 Task: Create a task  Issue with data being truncated when saving to database , assign it to team member softage.6@softage.net in the project ZeroG and update the status of the task to  On Track  , set the priority of the task to Low.
Action: Mouse moved to (230, 176)
Screenshot: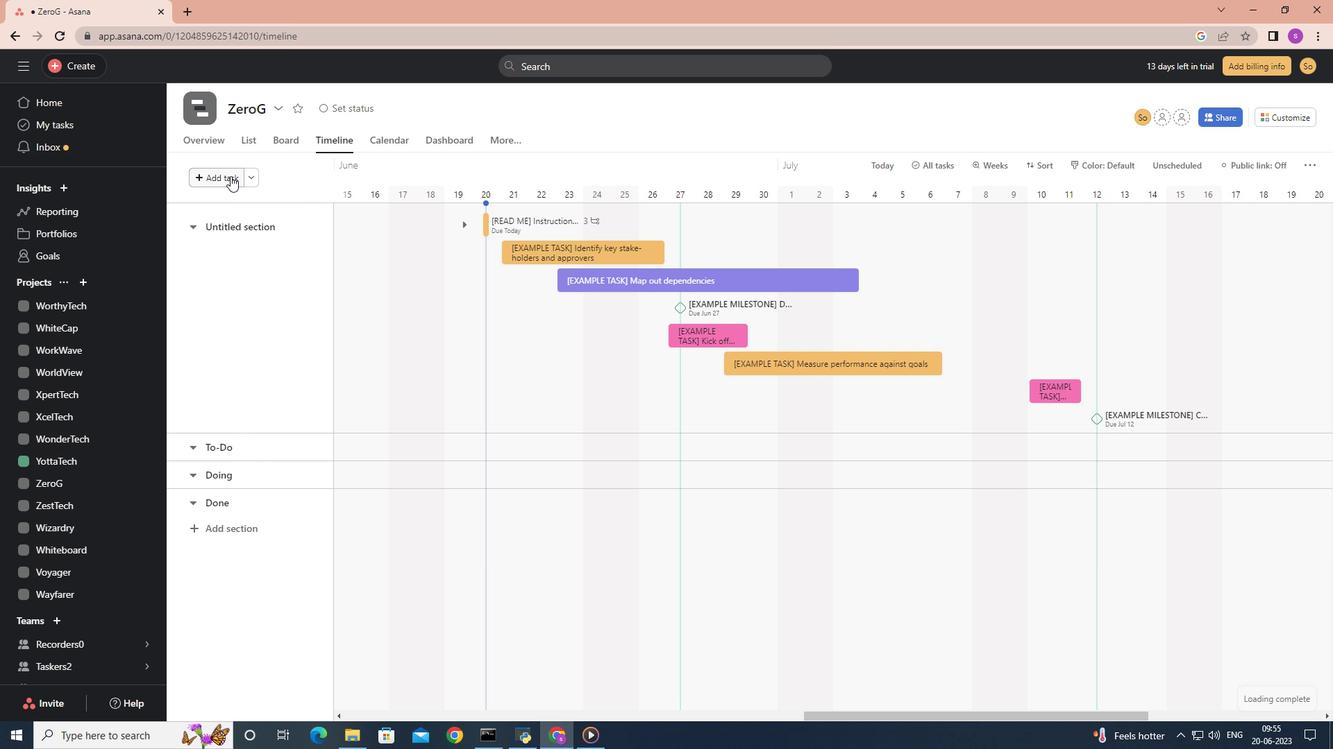 
Action: Mouse pressed left at (230, 176)
Screenshot: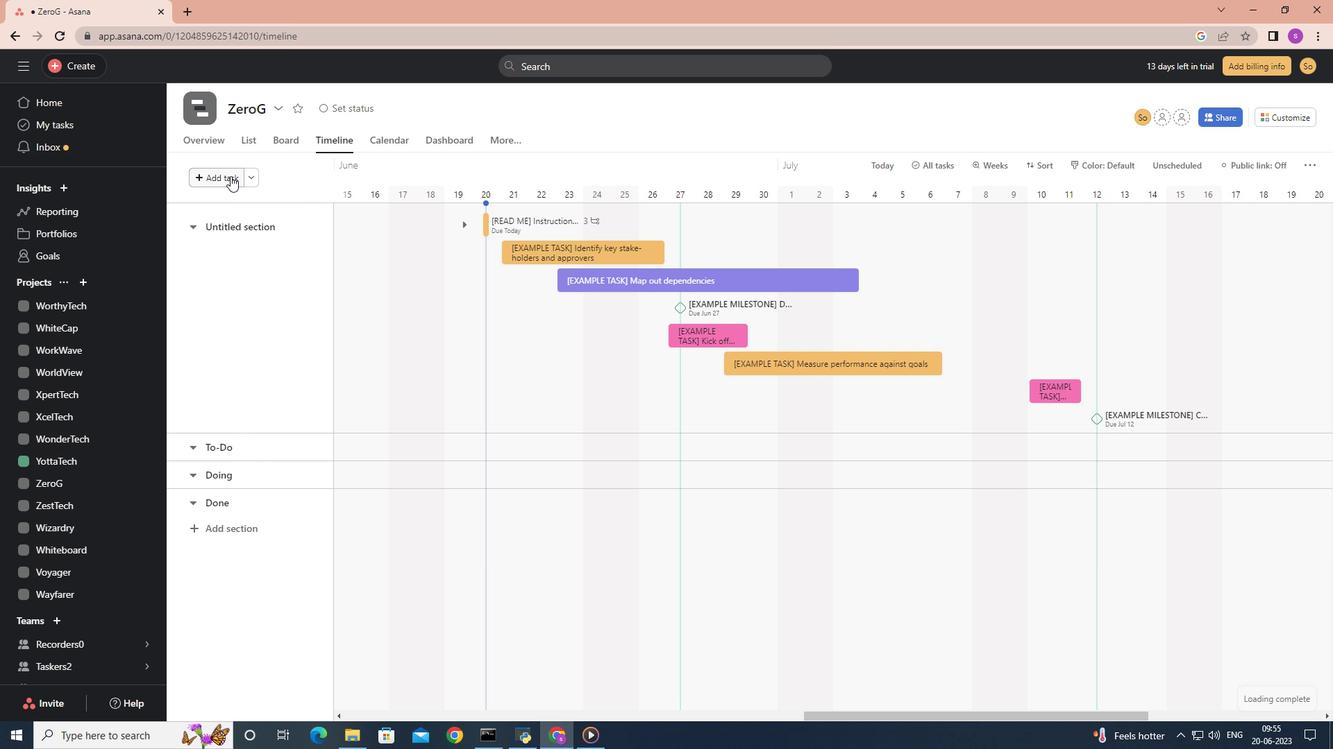 
Action: Mouse moved to (522, 230)
Screenshot: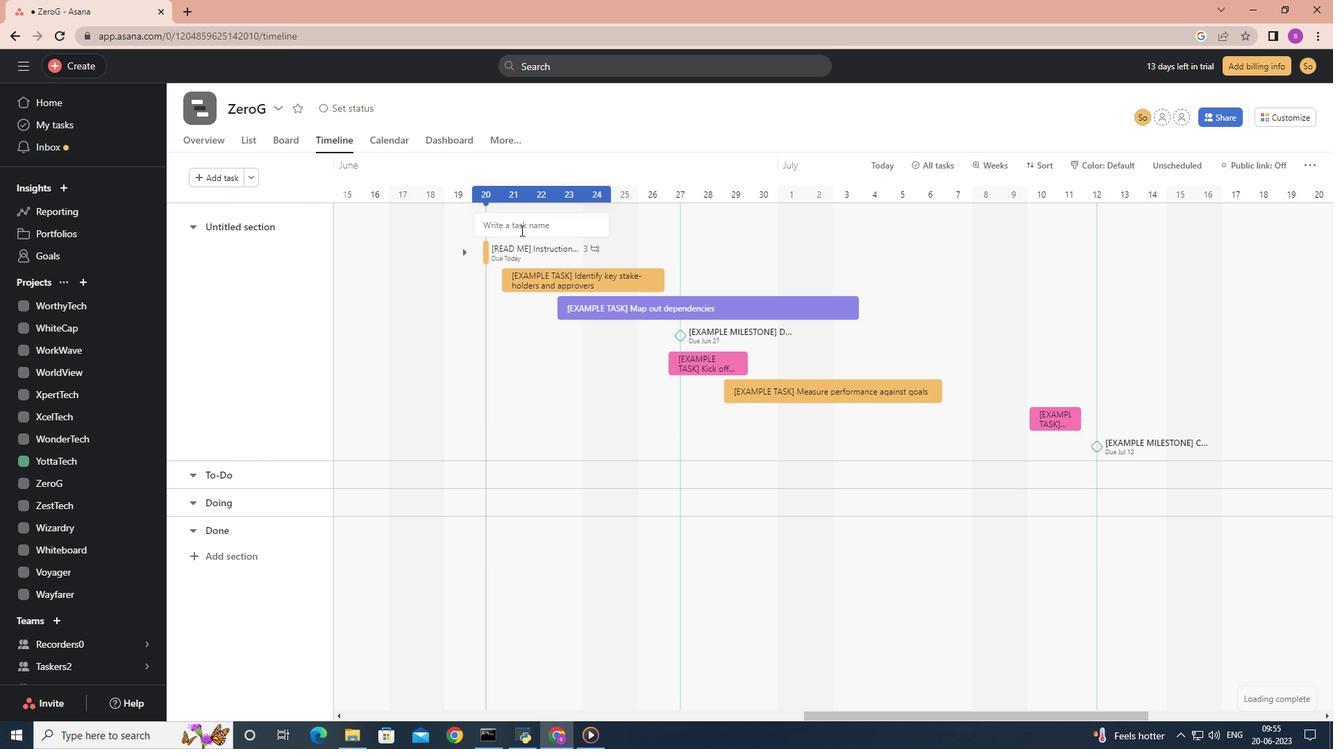 
Action: Key pressed <Key.shift>Issue<Key.space>with<Key.space>data<Key.space>being<Key.space>truncated<Key.space>whw<Key.backspace>en<Key.space>saving<Key.space>to<Key.space>data<Key.space><Key.backspace>basr<Key.backspace>e<Key.enter>
Screenshot: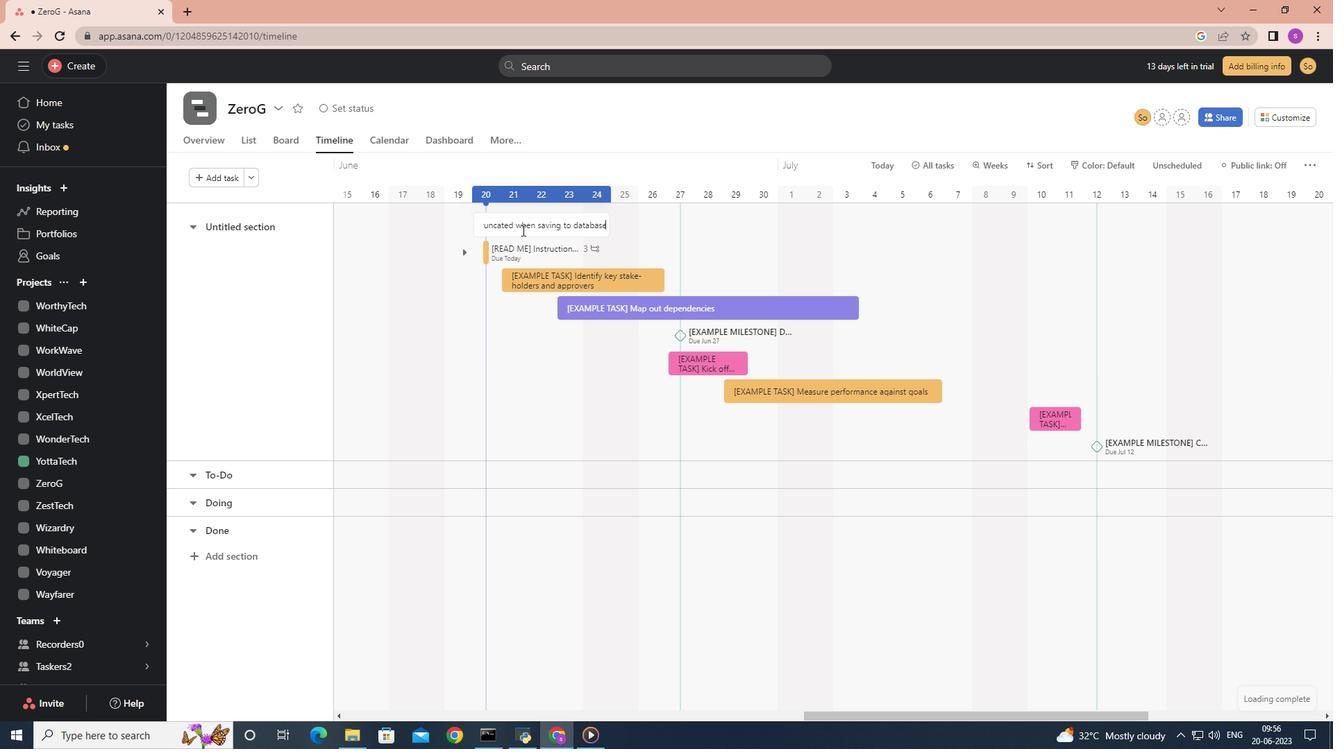 
Action: Mouse moved to (561, 221)
Screenshot: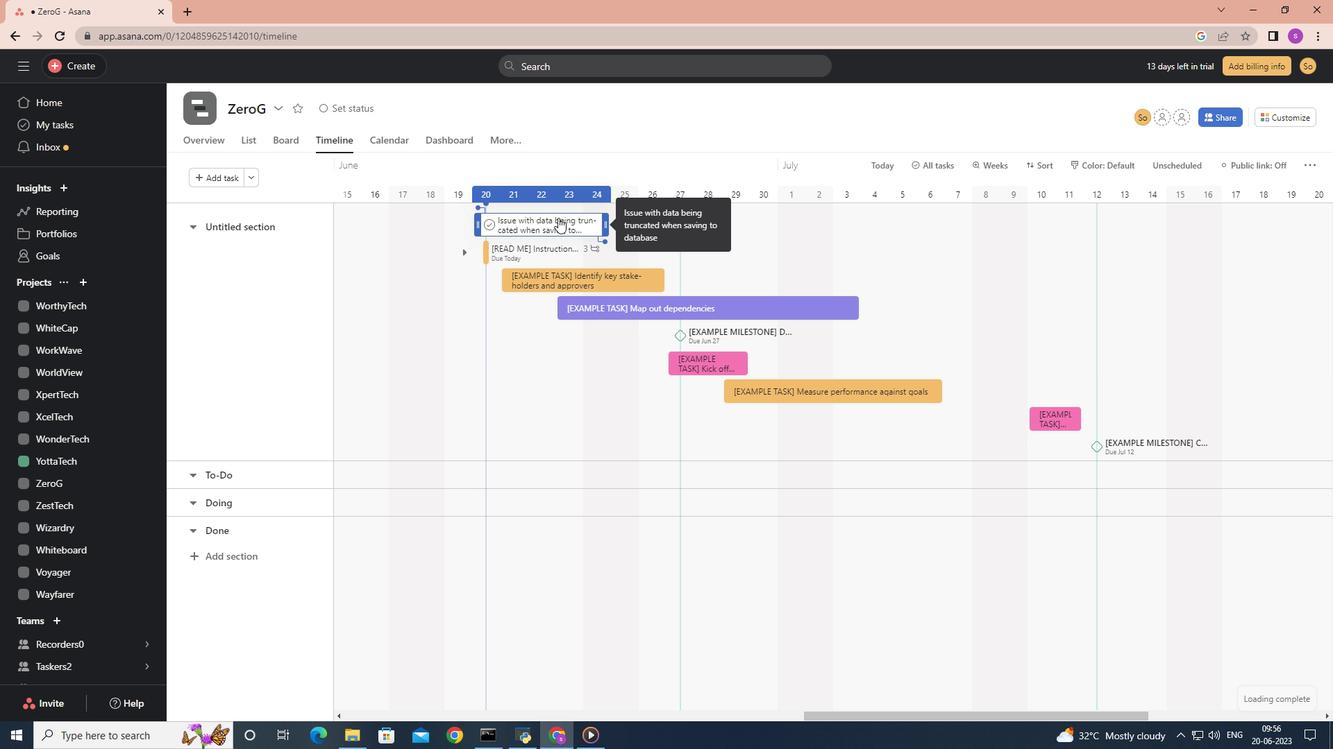 
Action: Mouse pressed left at (561, 221)
Screenshot: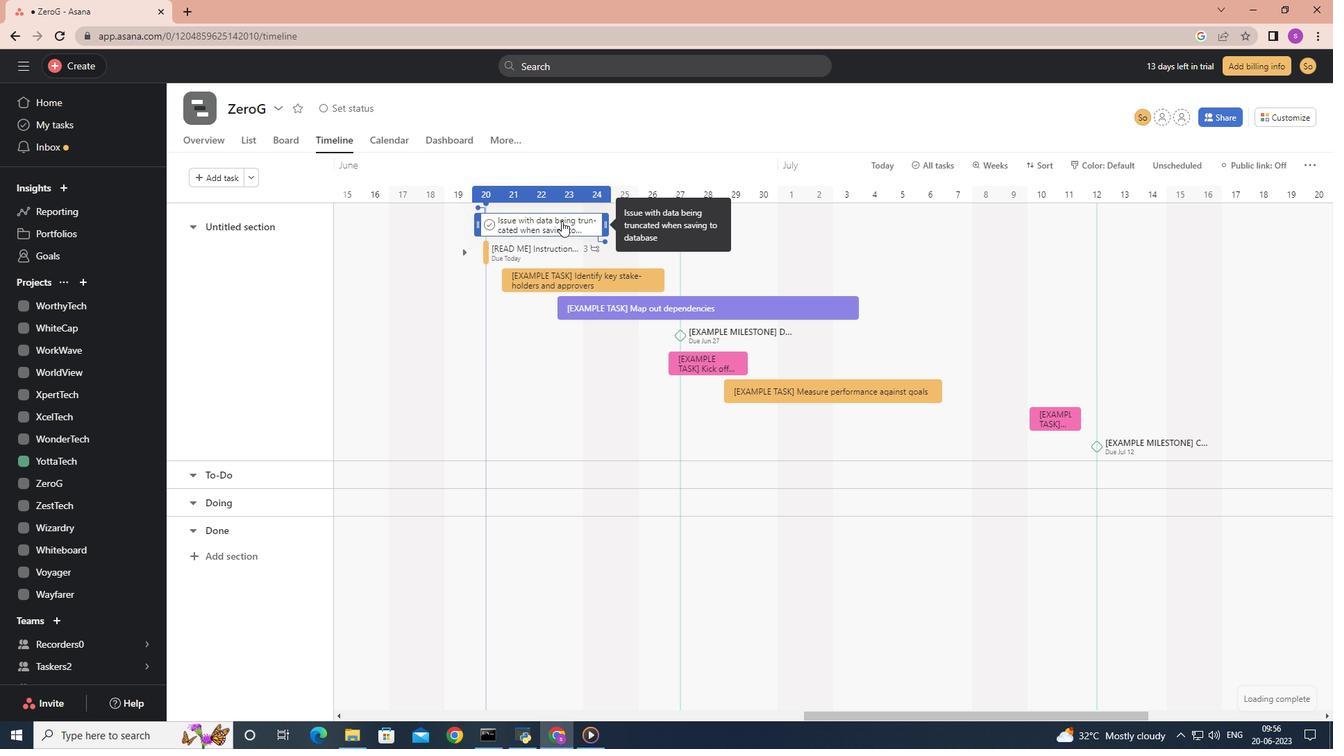 
Action: Mouse moved to (1013, 249)
Screenshot: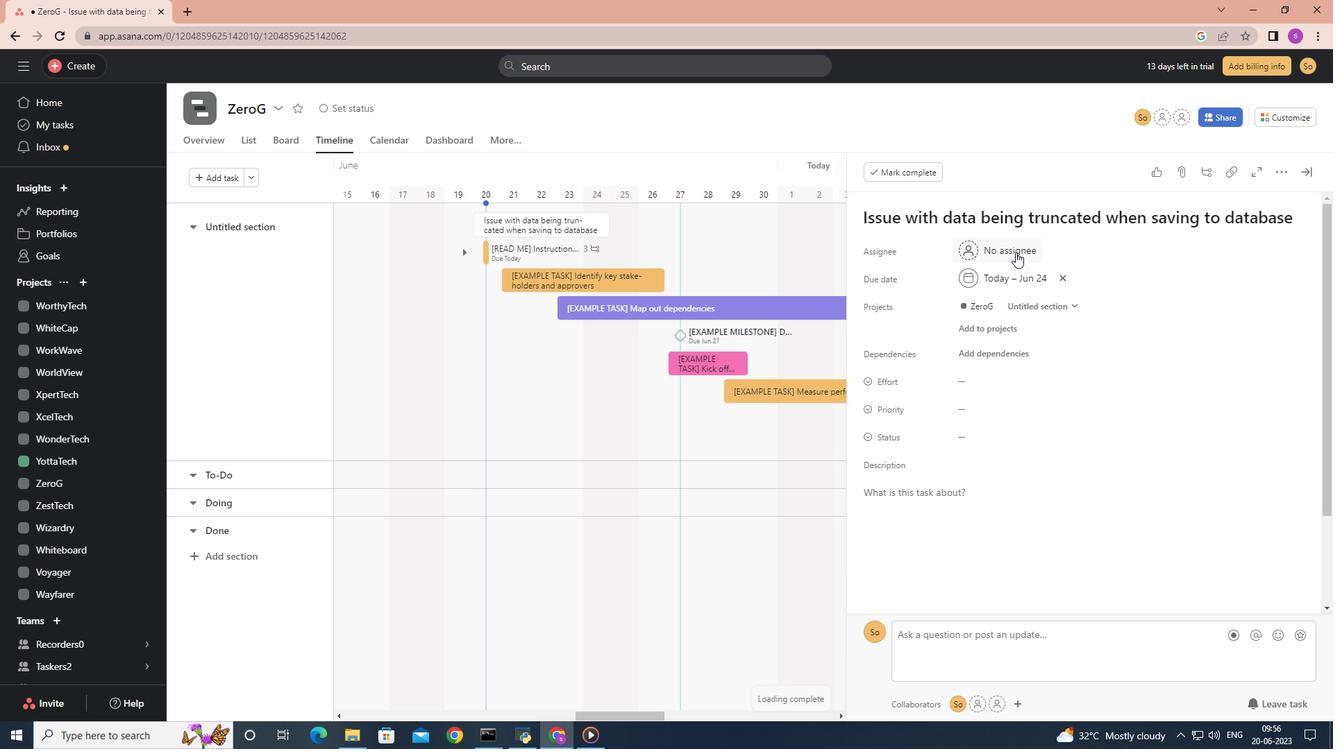 
Action: Mouse pressed left at (1013, 249)
Screenshot: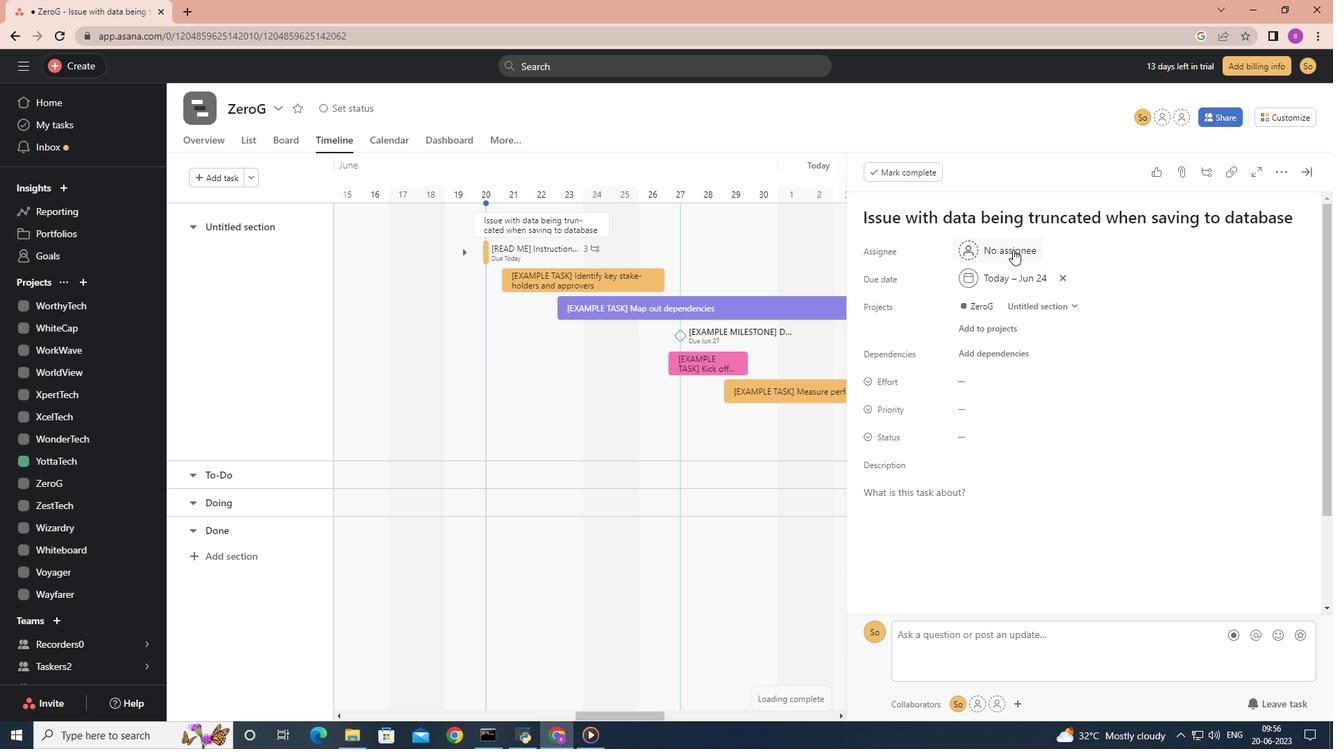 
Action: Mouse moved to (1001, 249)
Screenshot: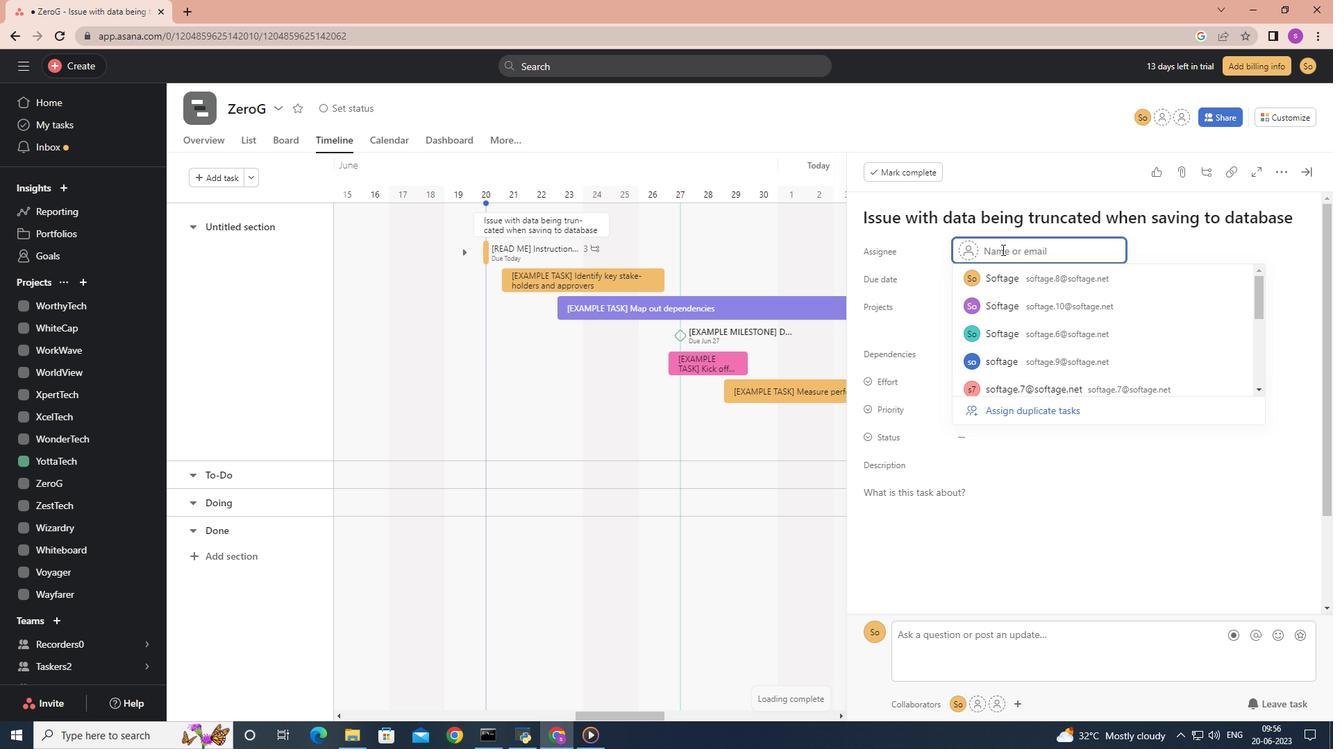 
Action: Key pressed s
Screenshot: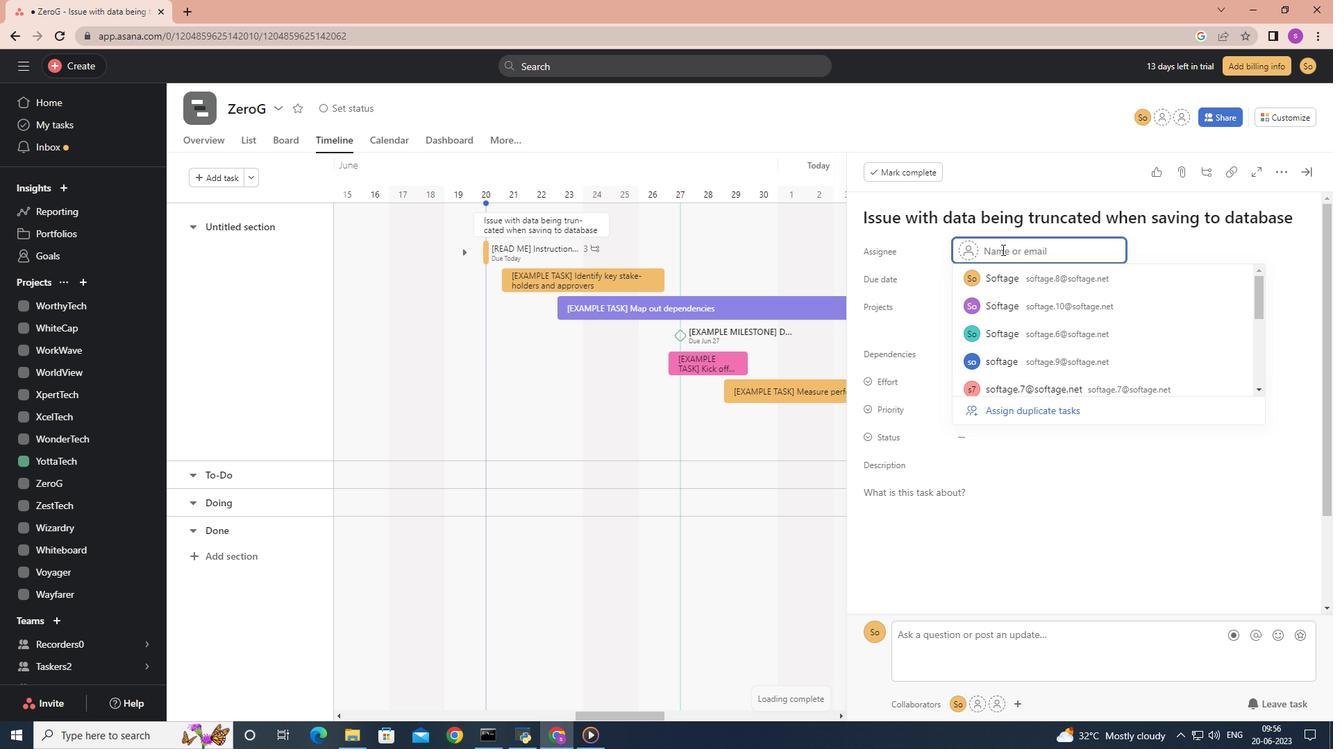 
Action: Mouse moved to (999, 250)
Screenshot: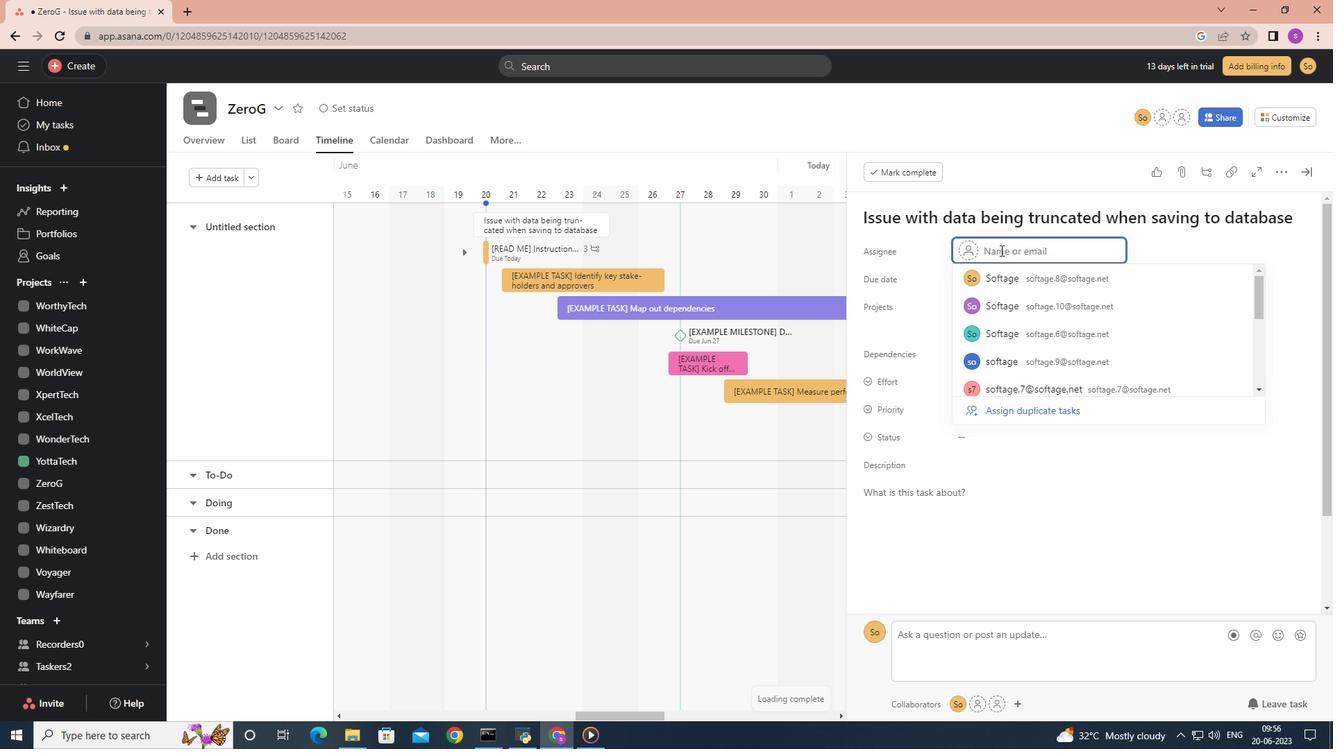 
Action: Key pressed oftage.6
Screenshot: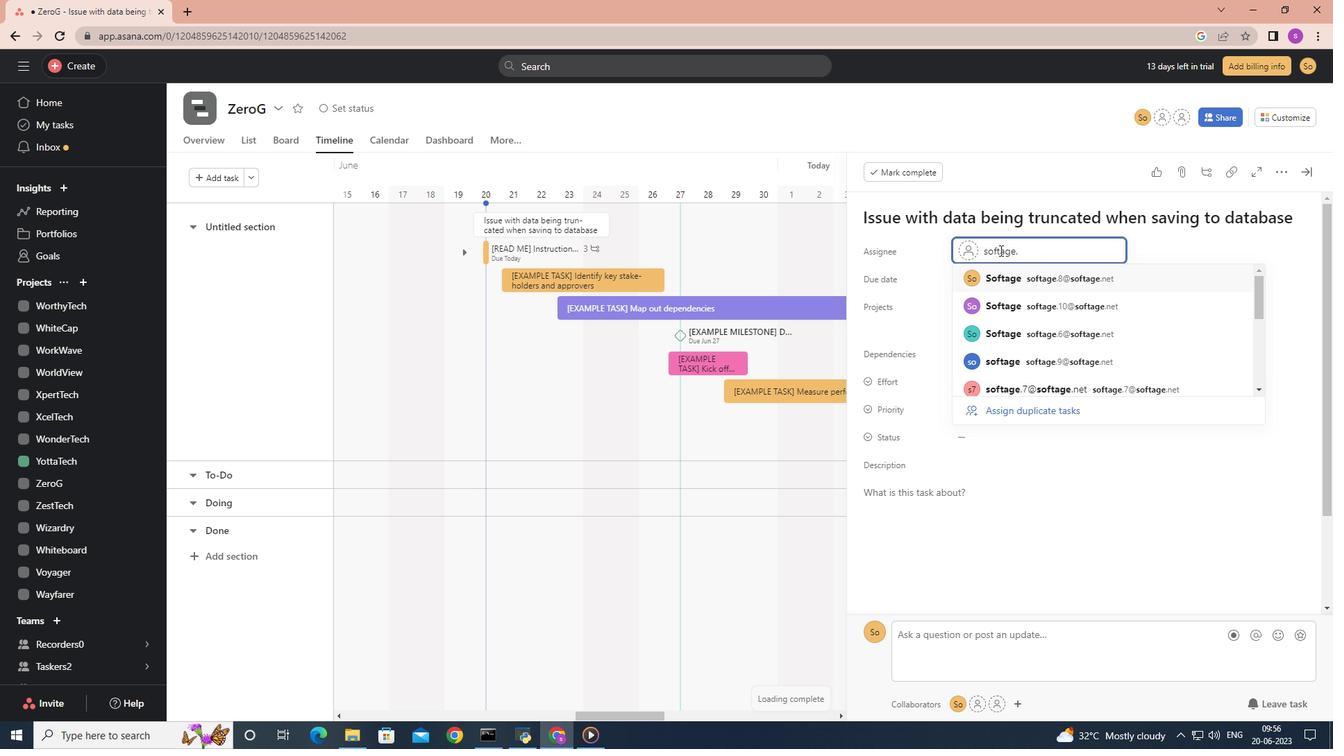 
Action: Mouse moved to (1017, 274)
Screenshot: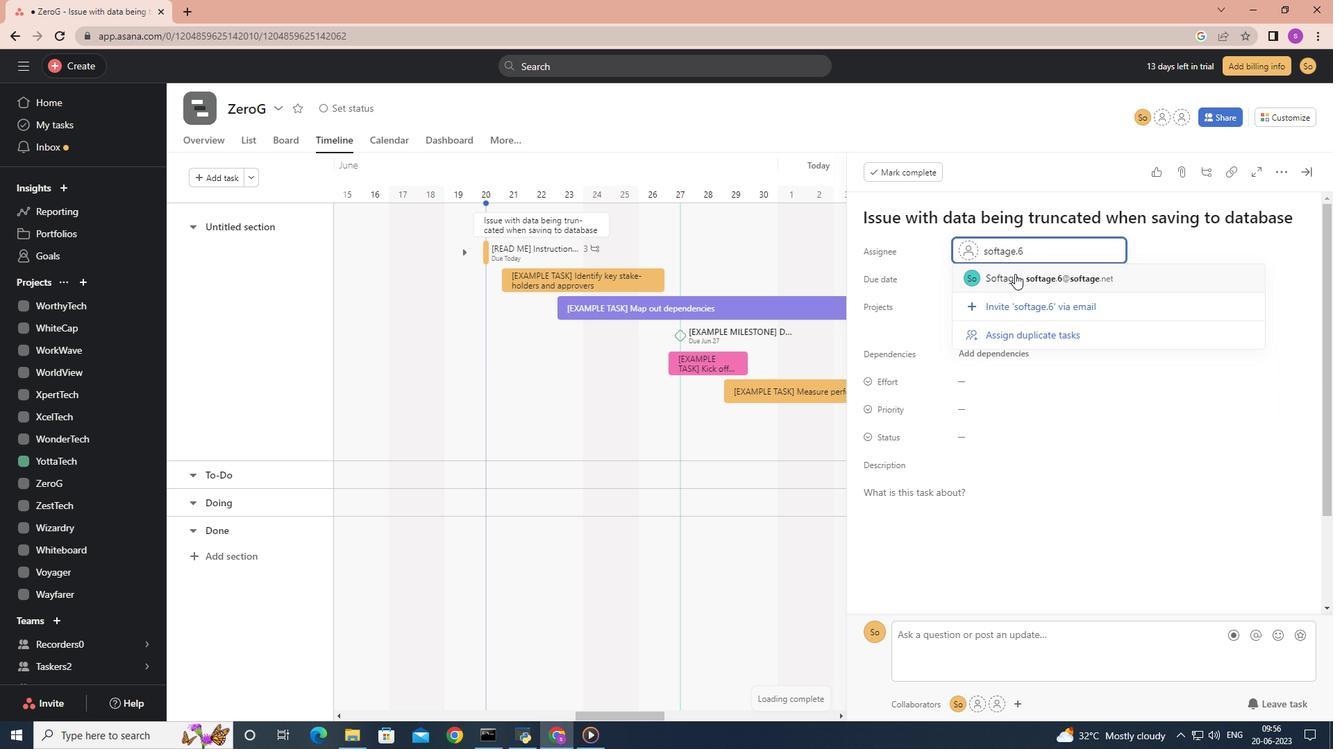 
Action: Mouse pressed left at (1017, 274)
Screenshot: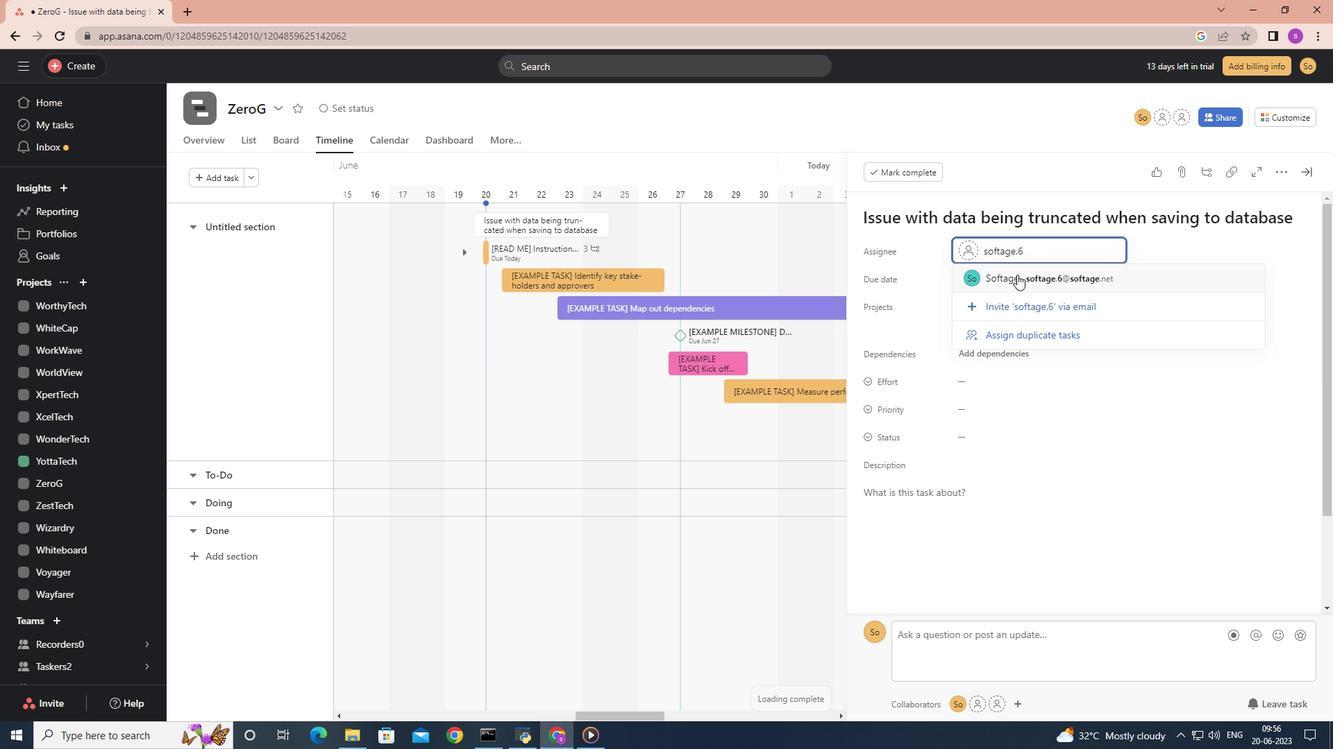 
Action: Mouse moved to (1024, 436)
Screenshot: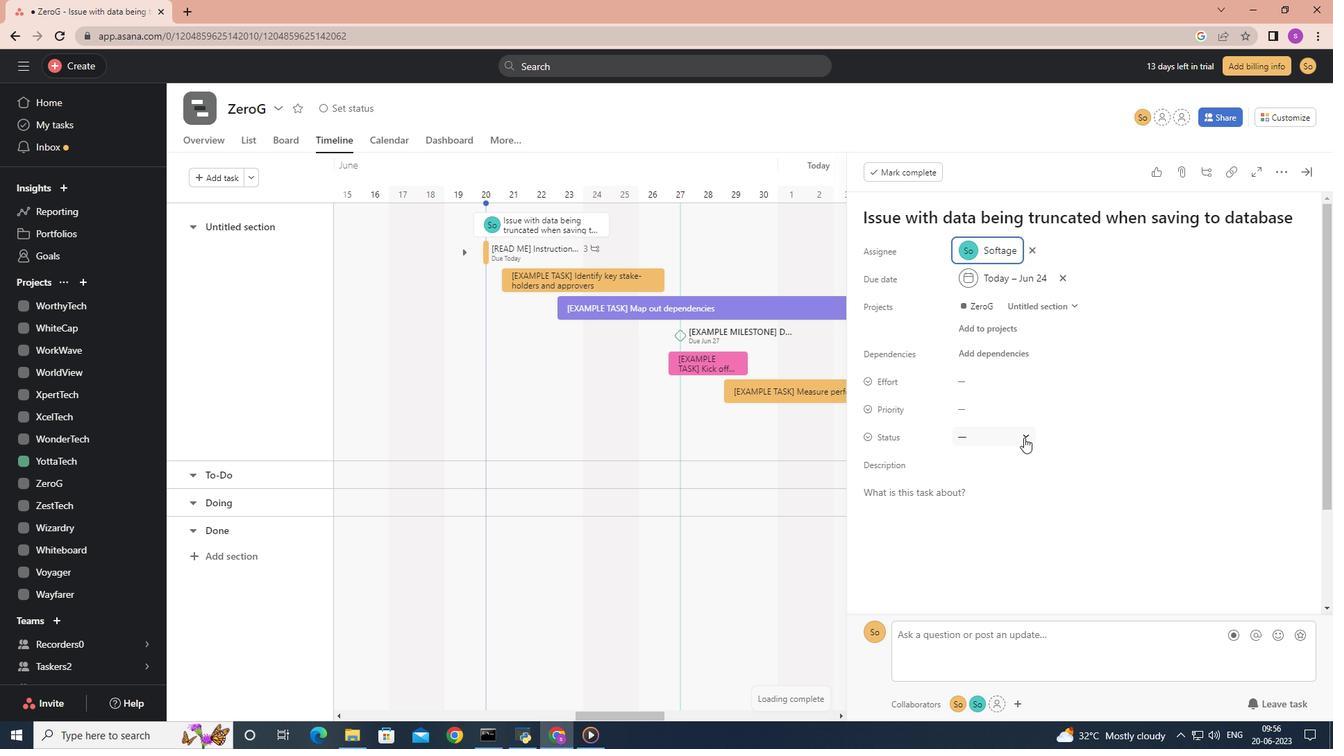 
Action: Mouse pressed left at (1024, 436)
Screenshot: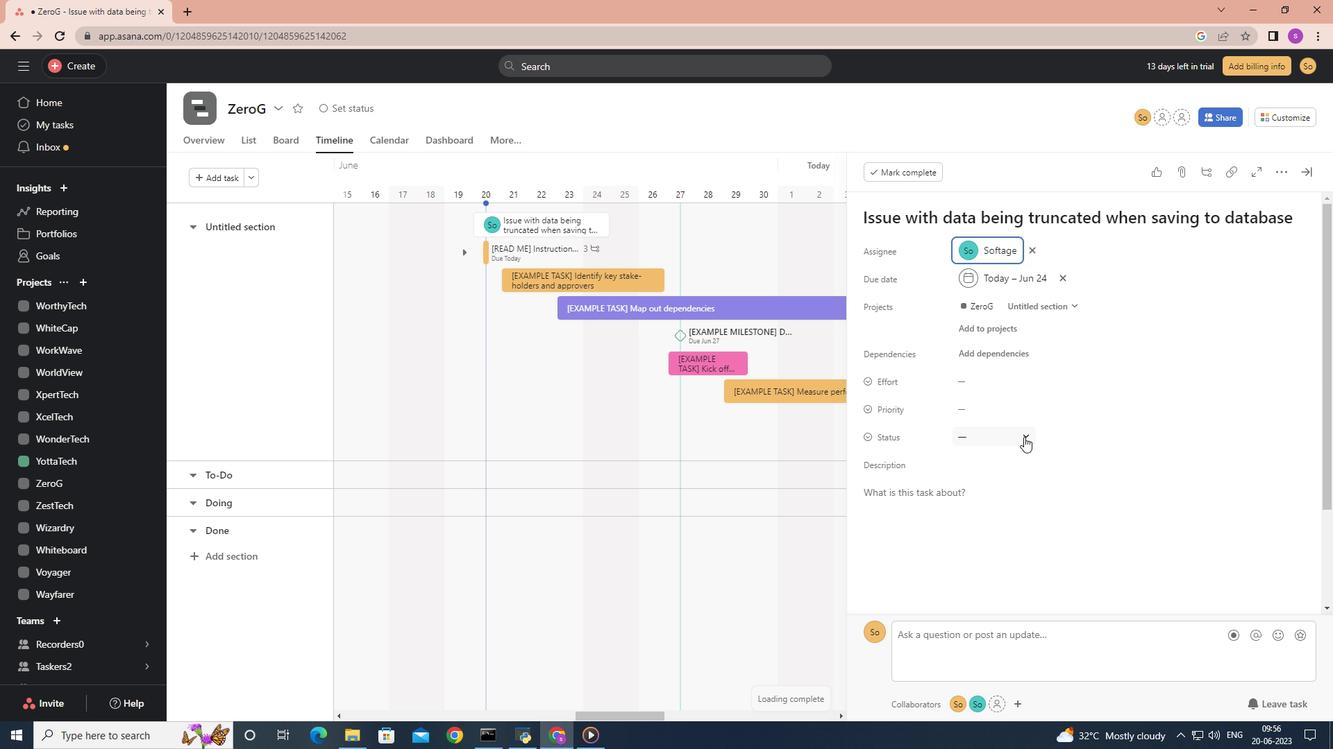 
Action: Mouse moved to (1010, 484)
Screenshot: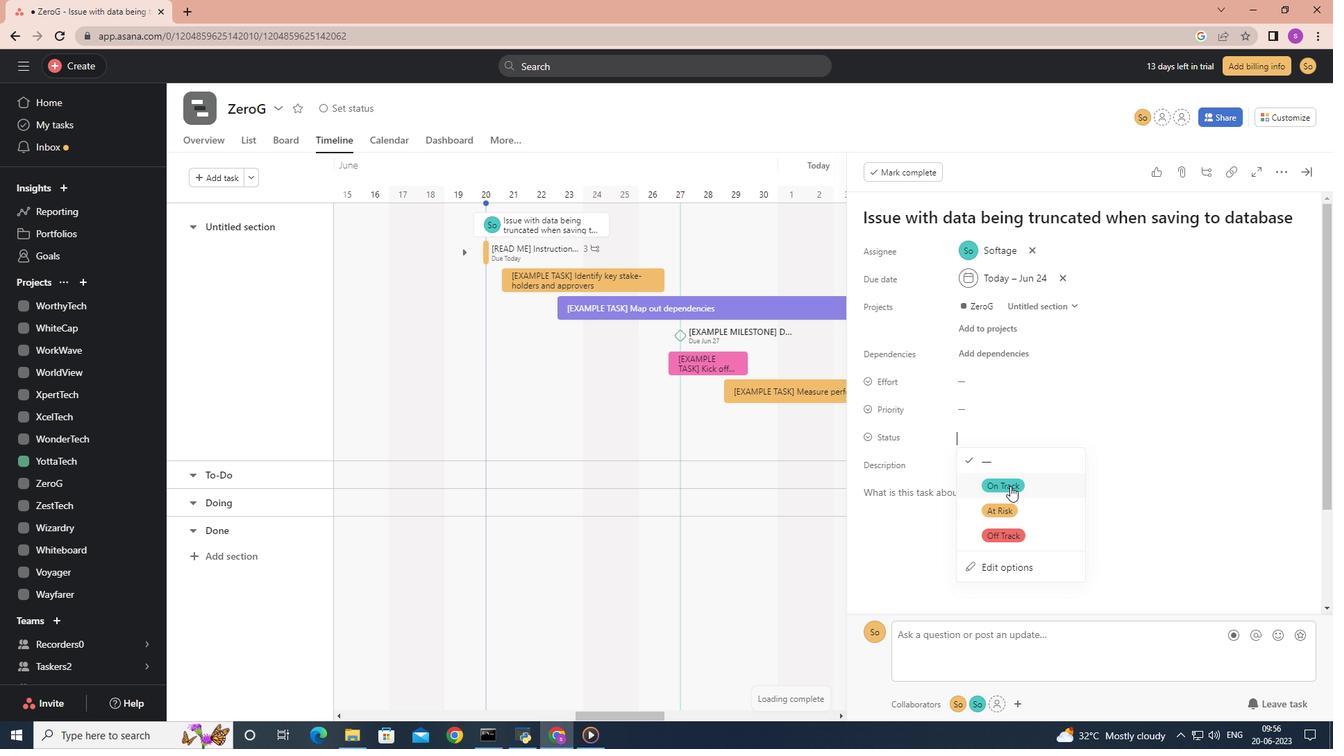 
Action: Mouse pressed left at (1010, 484)
Screenshot: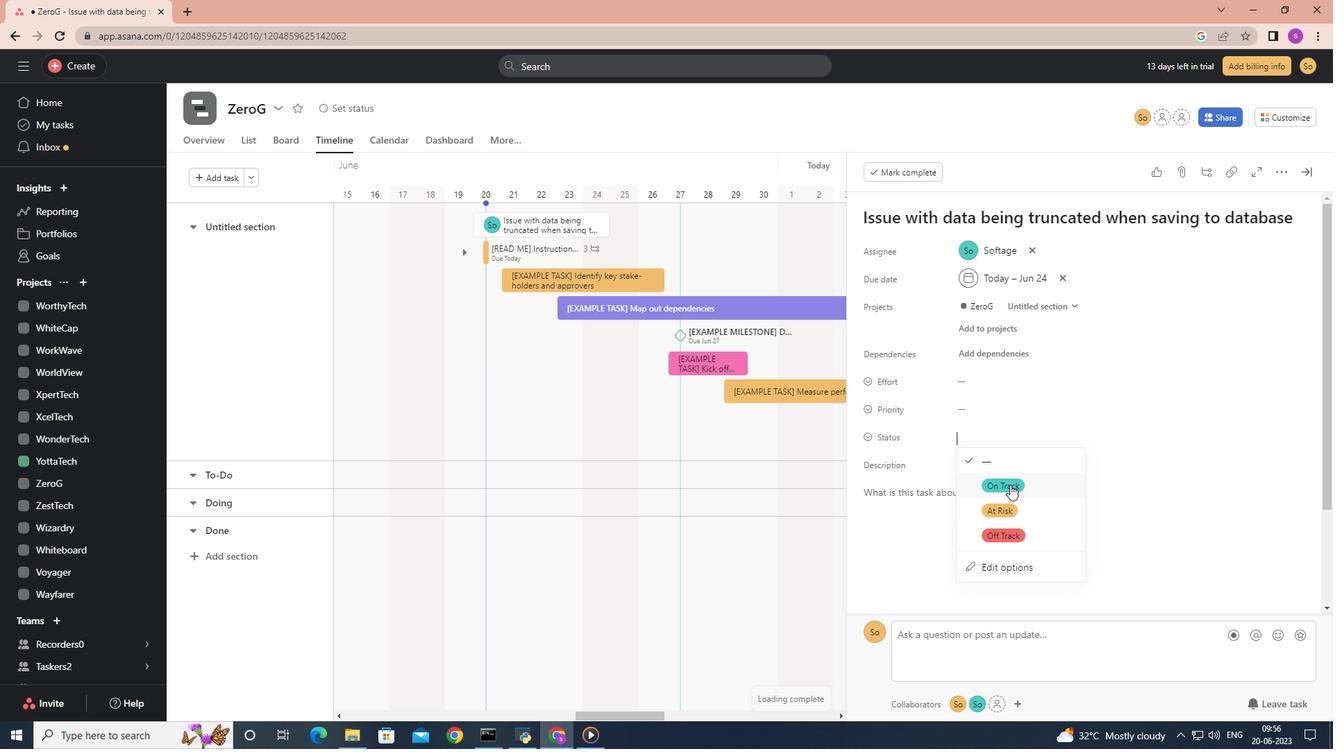 
Action: Mouse moved to (1027, 409)
Screenshot: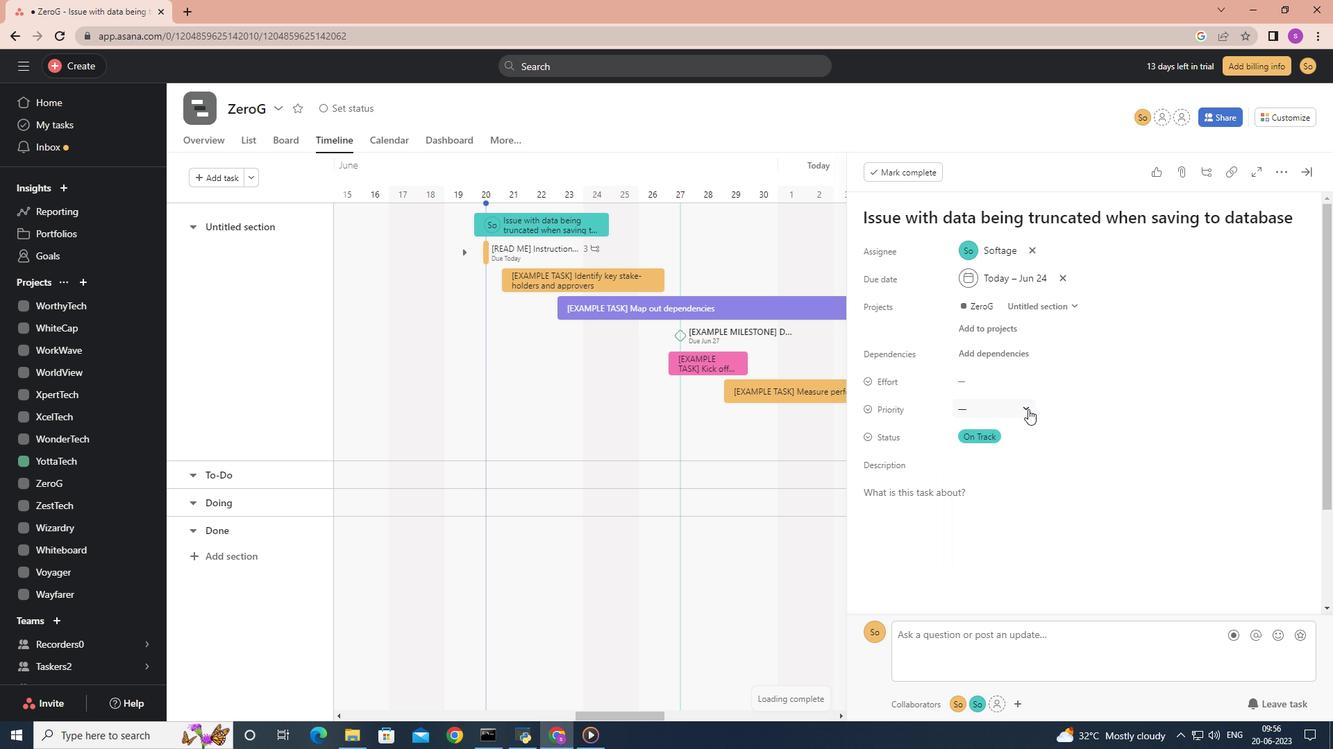 
Action: Mouse pressed left at (1027, 409)
Screenshot: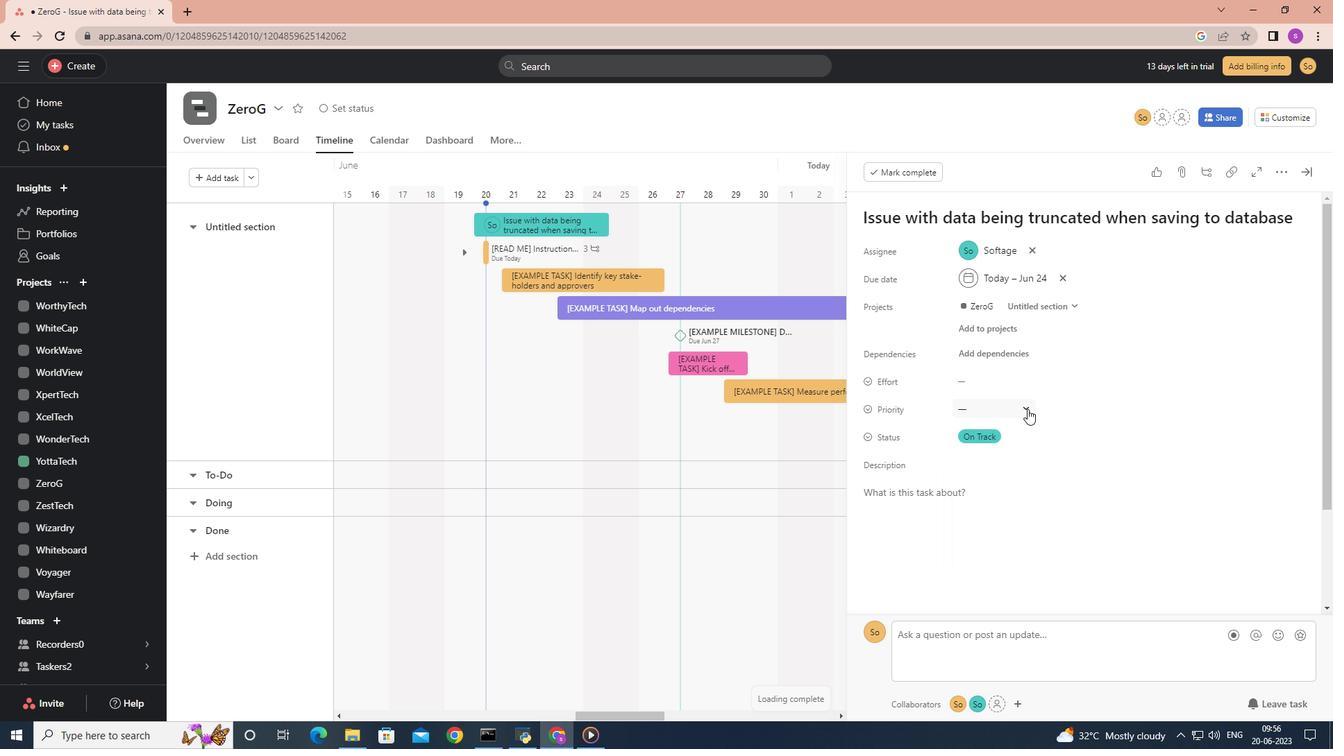 
Action: Mouse moved to (996, 506)
Screenshot: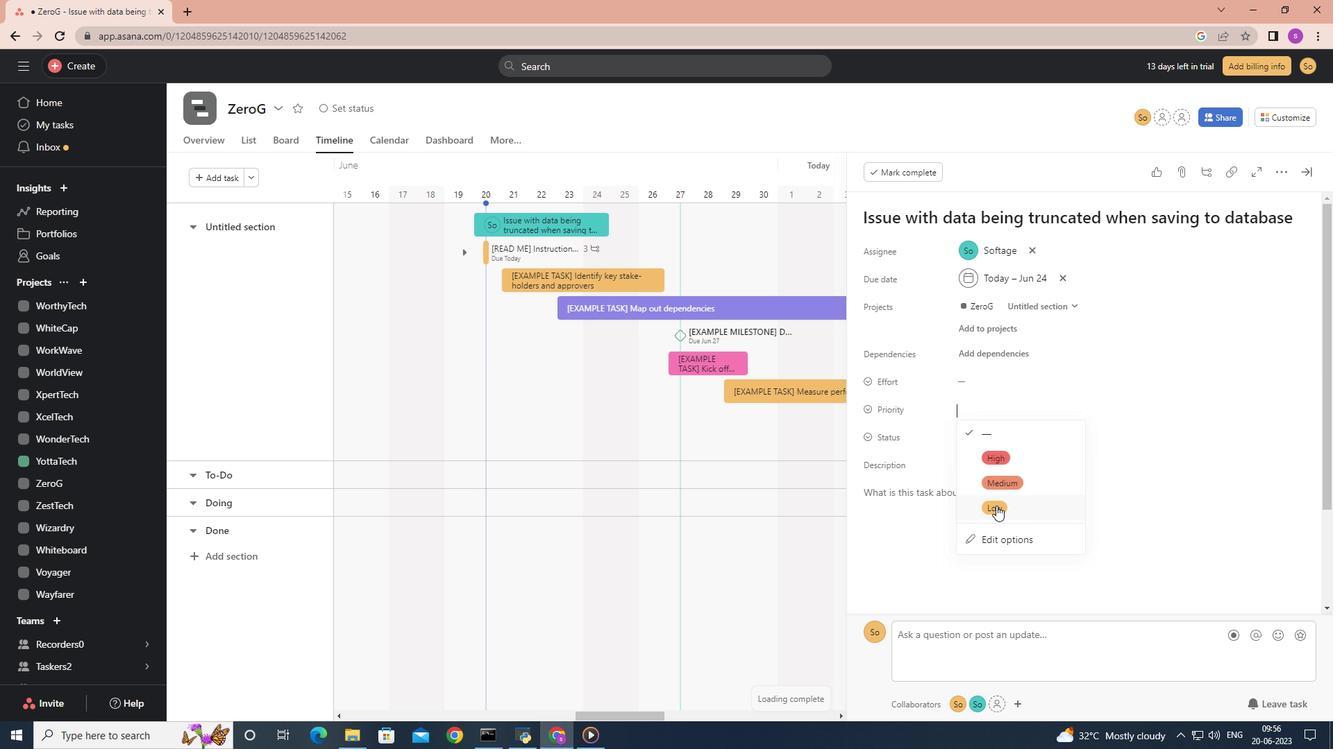
Action: Mouse pressed left at (996, 506)
Screenshot: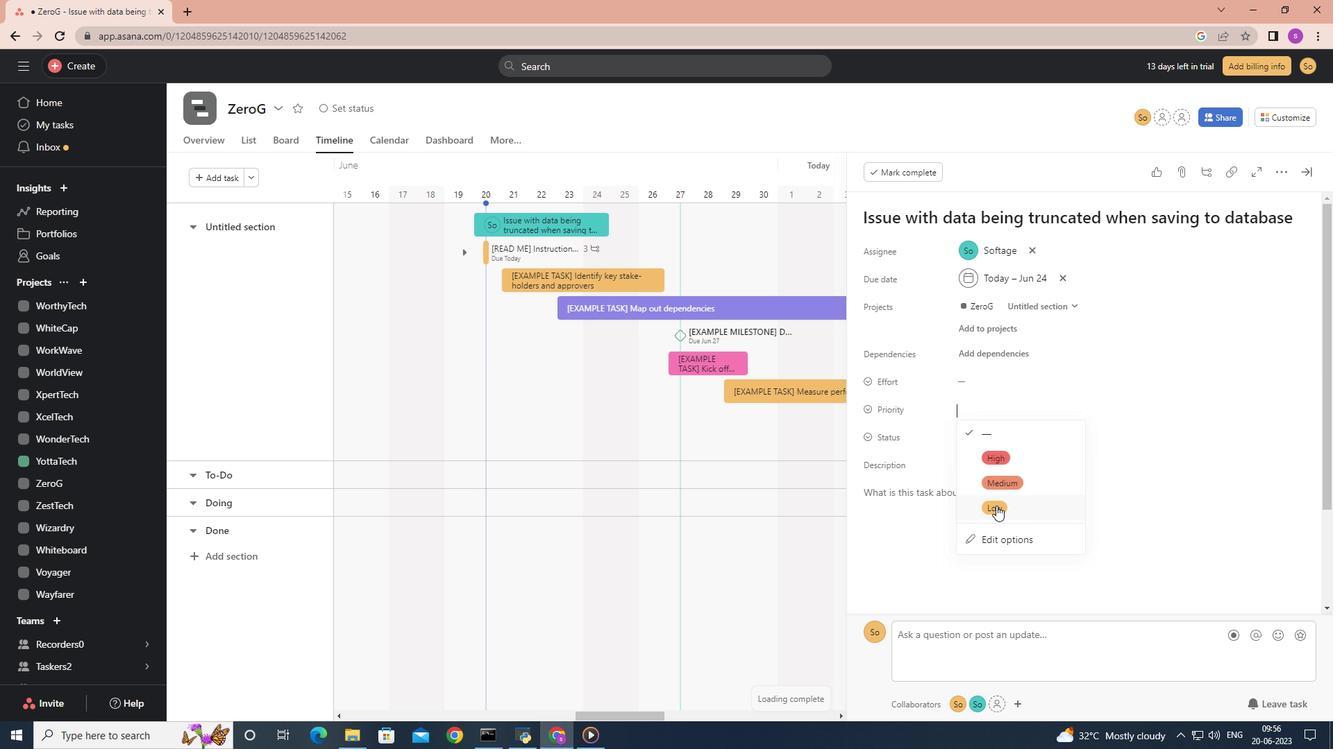 
Action: Mouse moved to (1072, 308)
Screenshot: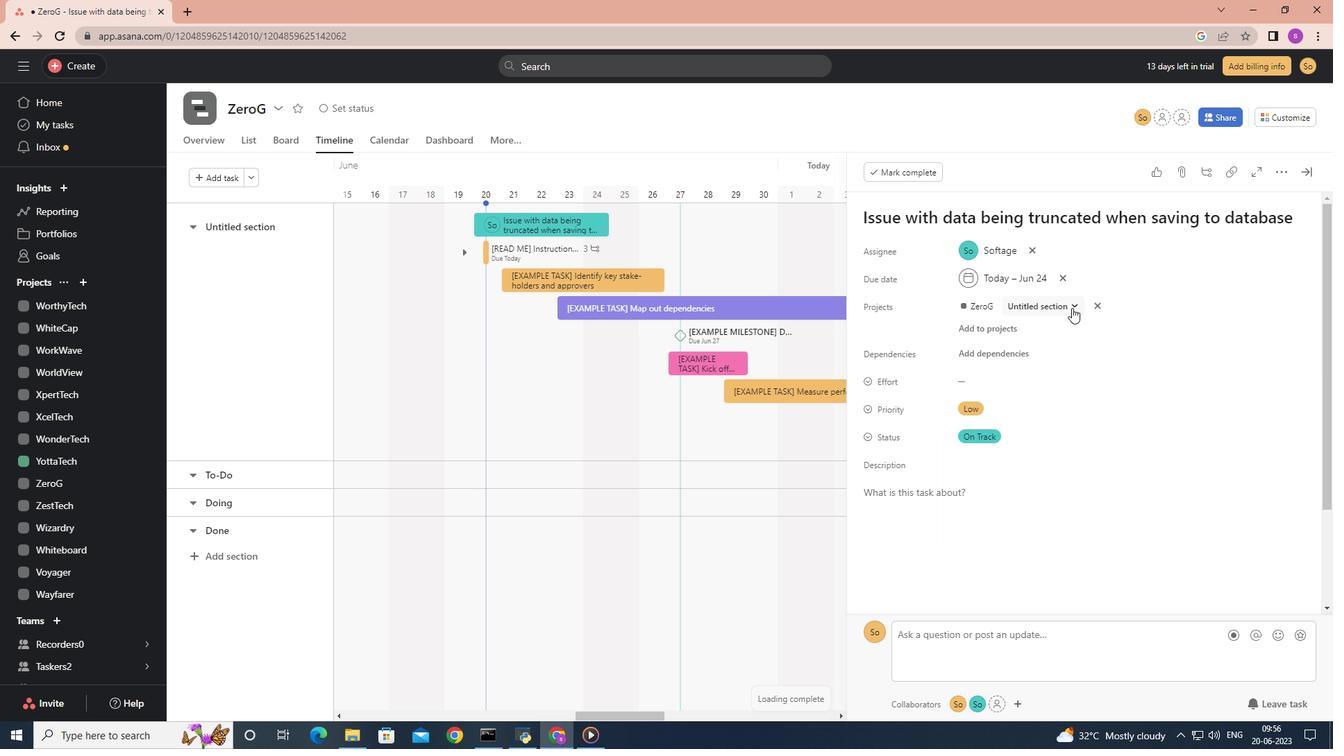 
Action: Mouse pressed left at (1072, 308)
Screenshot: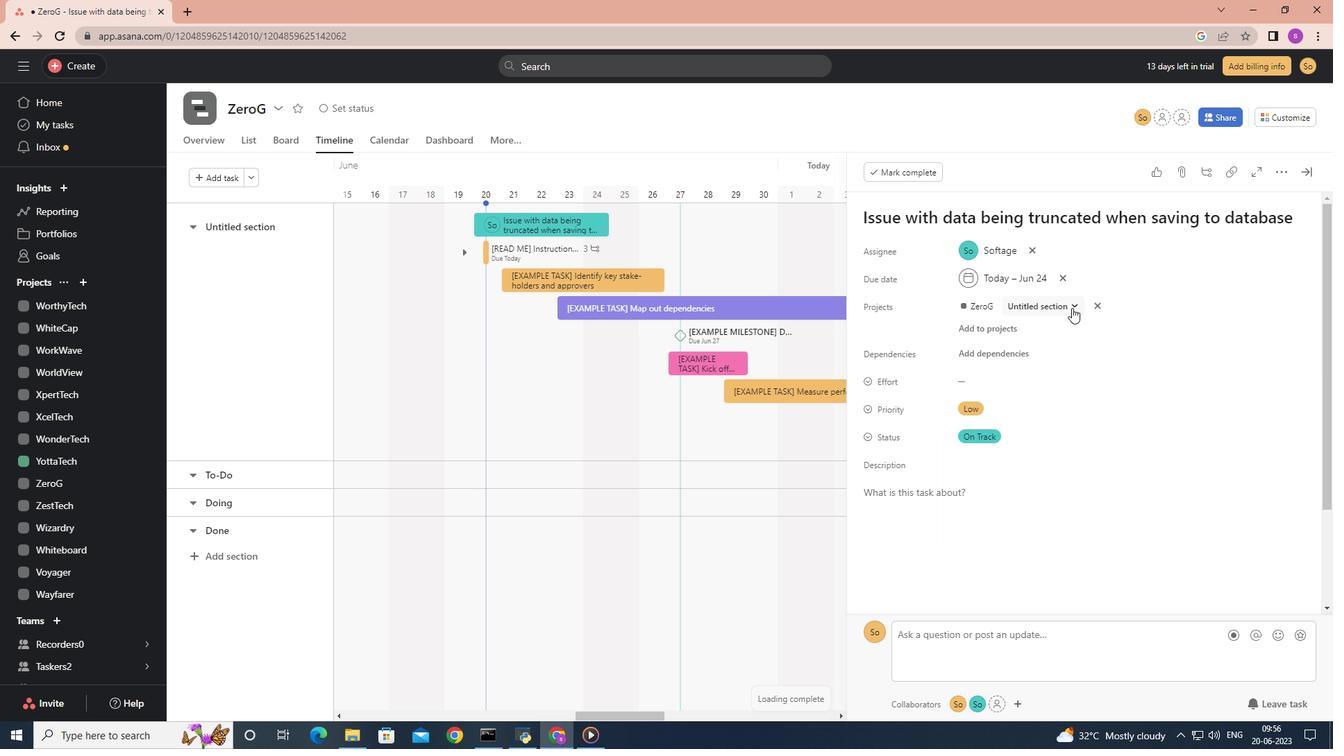 
Action: Mouse moved to (1141, 448)
Screenshot: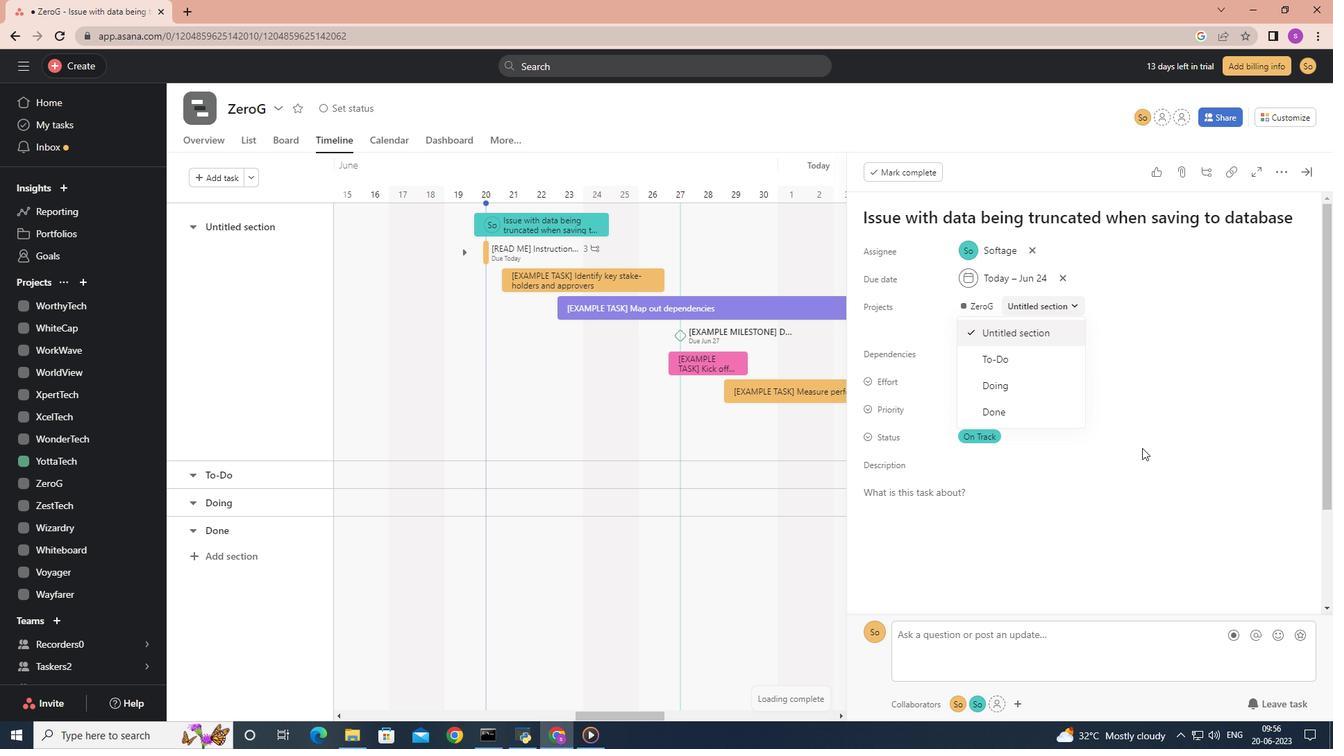 
Action: Mouse pressed left at (1141, 448)
Screenshot: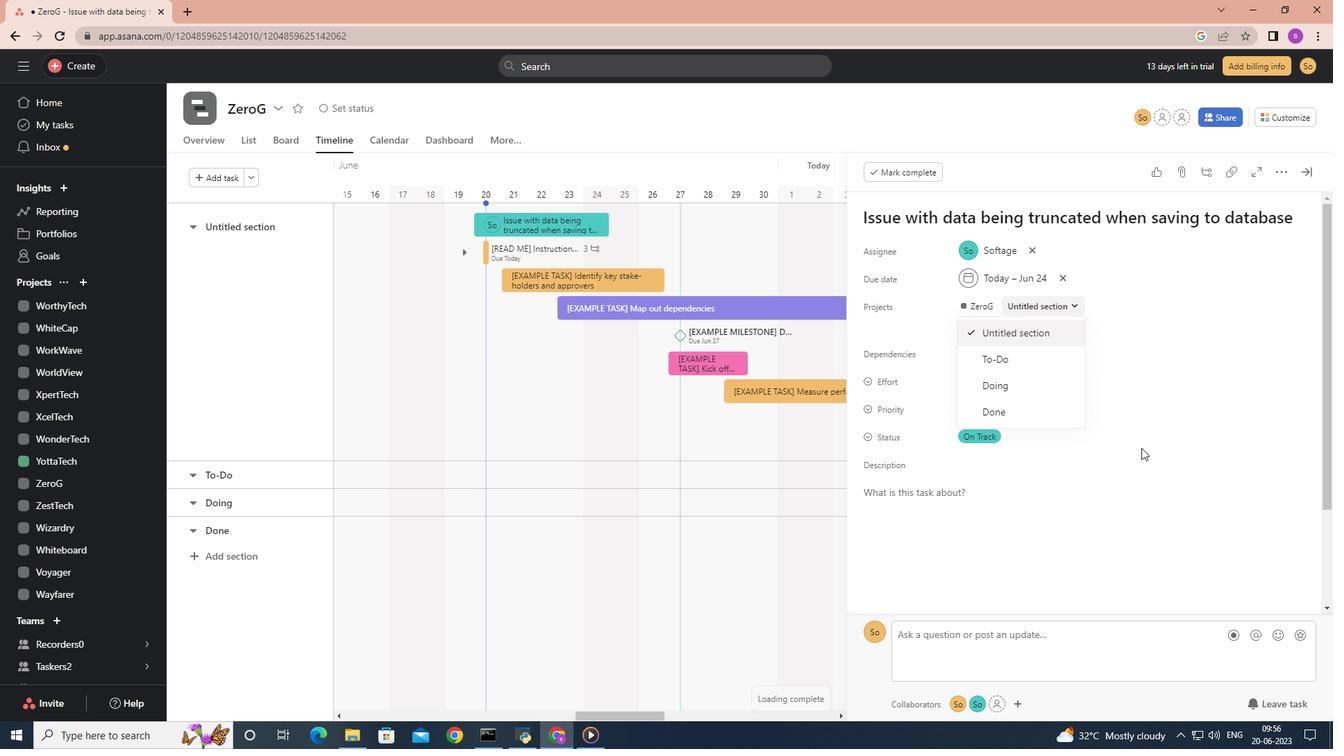 
Action: Mouse moved to (1063, 387)
Screenshot: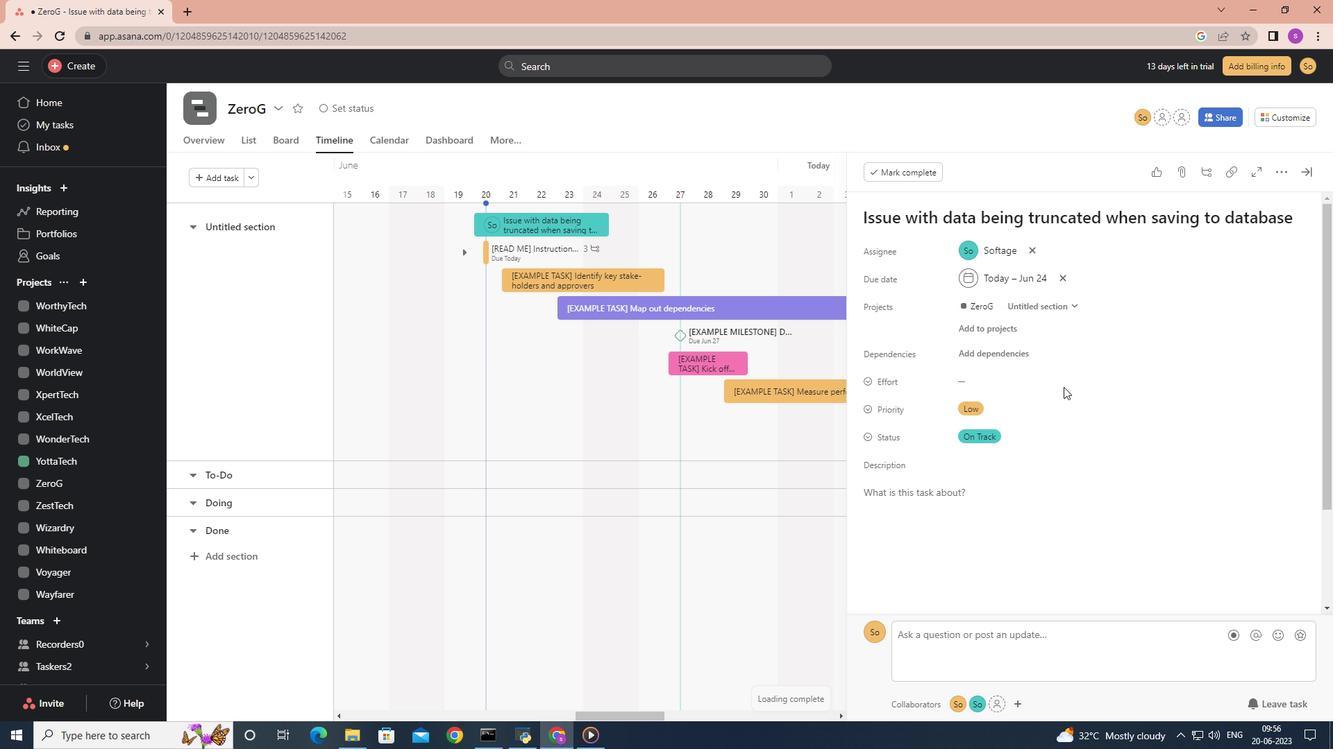 
